 Task: Print the page on B5 (JIS) size paper.
Action: Mouse moved to (34, 93)
Screenshot: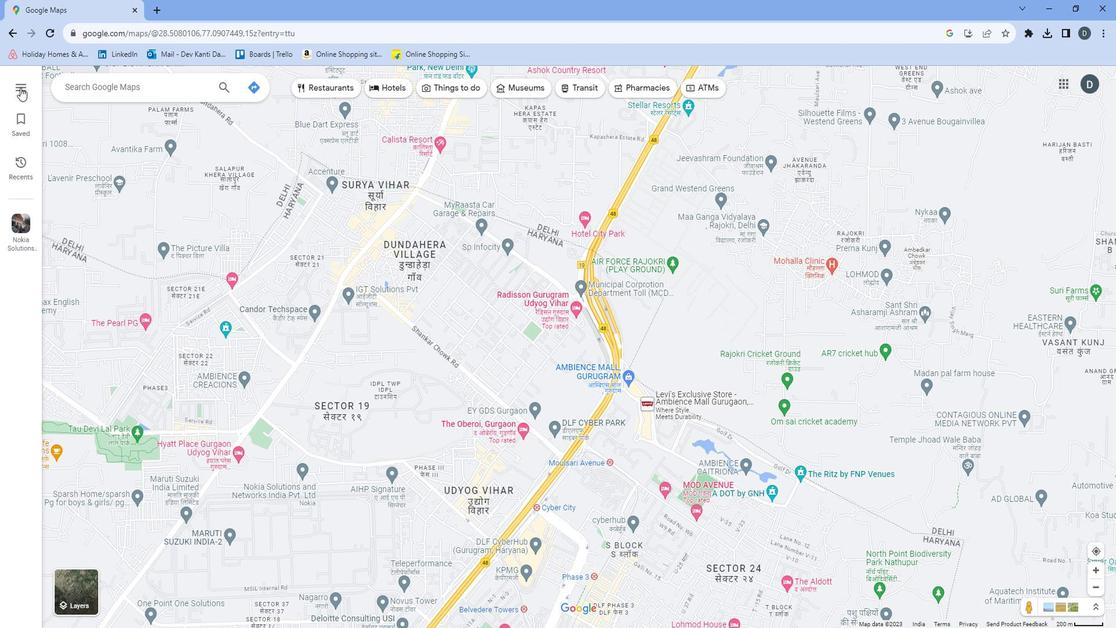 
Action: Mouse pressed left at (34, 93)
Screenshot: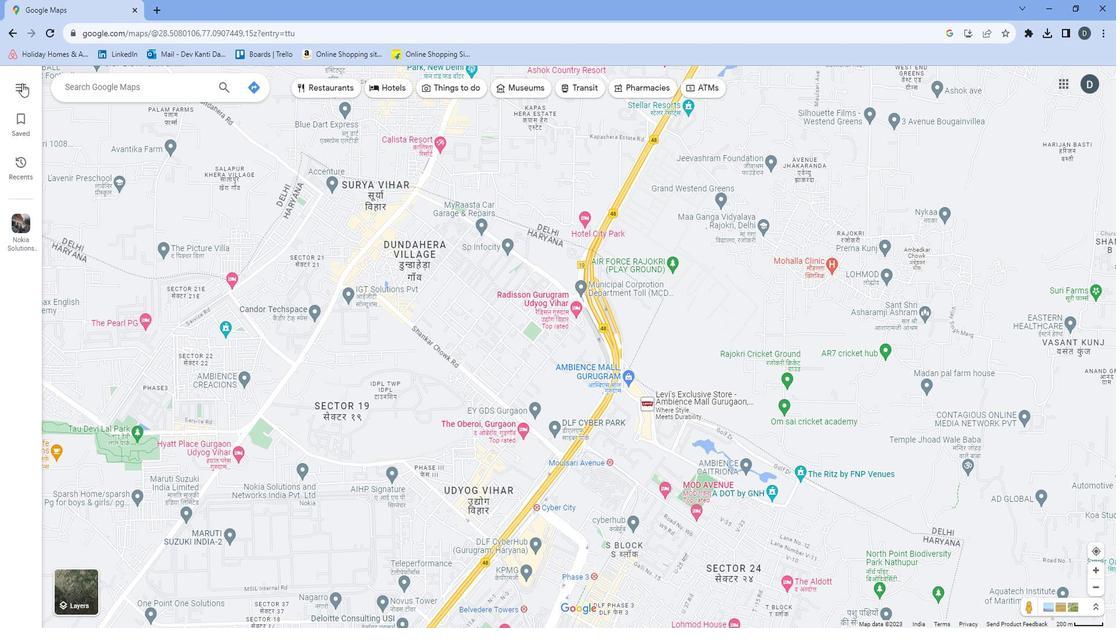 
Action: Mouse moved to (70, 310)
Screenshot: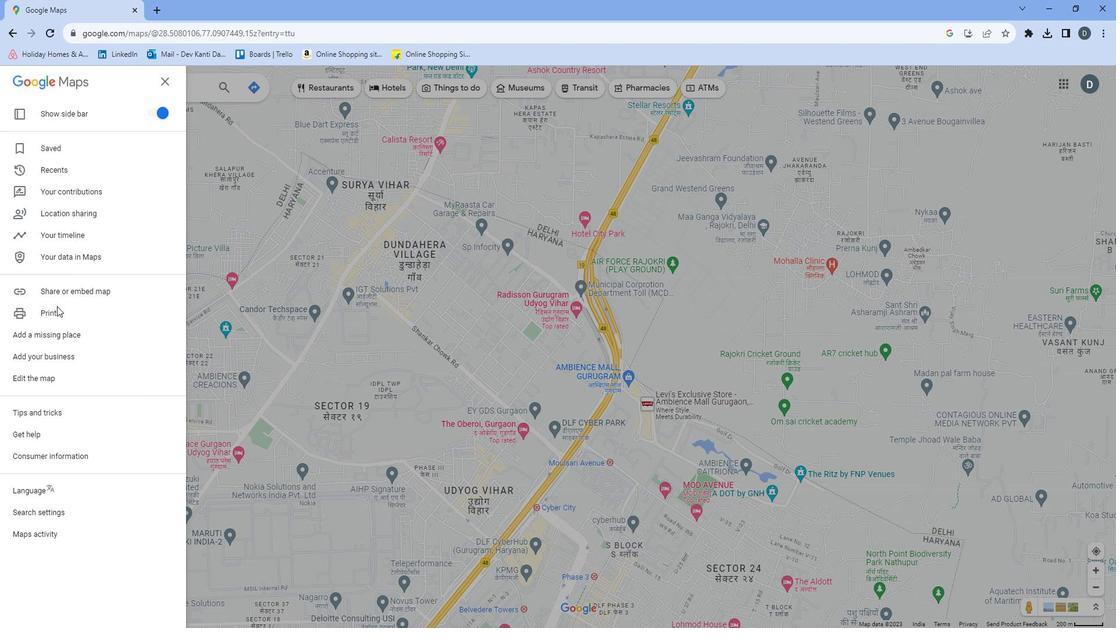 
Action: Mouse pressed left at (70, 310)
Screenshot: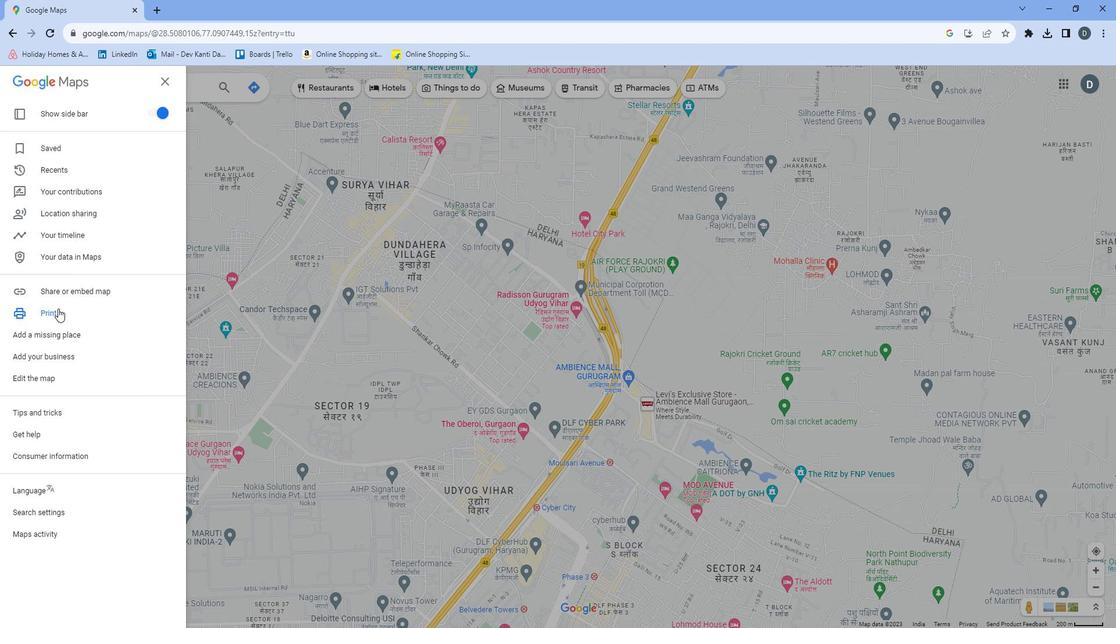 
Action: Mouse moved to (1071, 94)
Screenshot: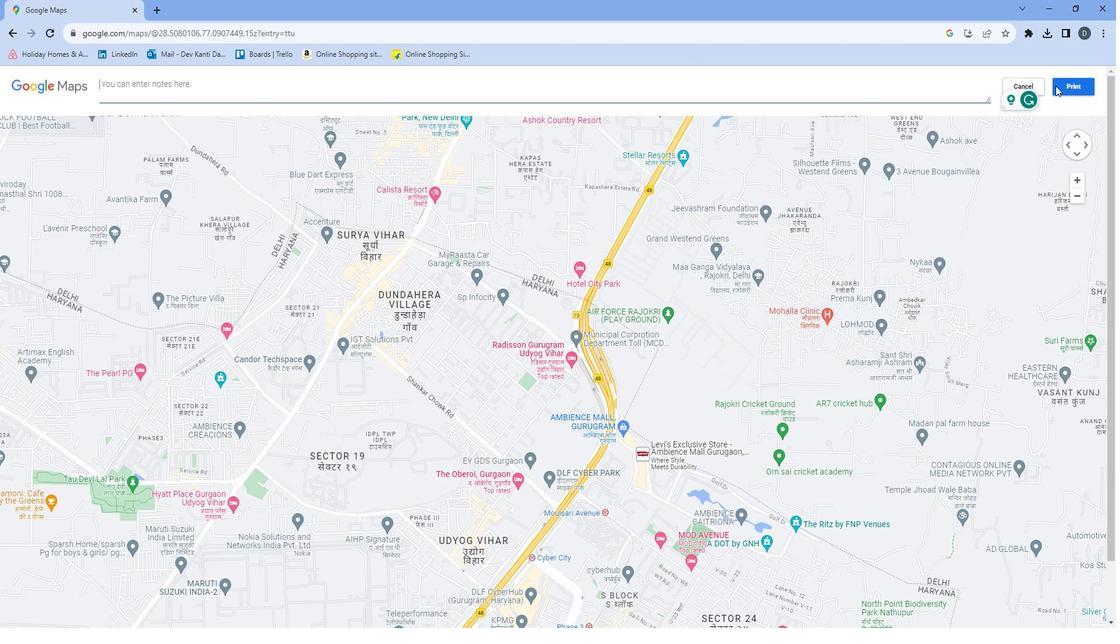 
Action: Mouse pressed left at (1071, 94)
Screenshot: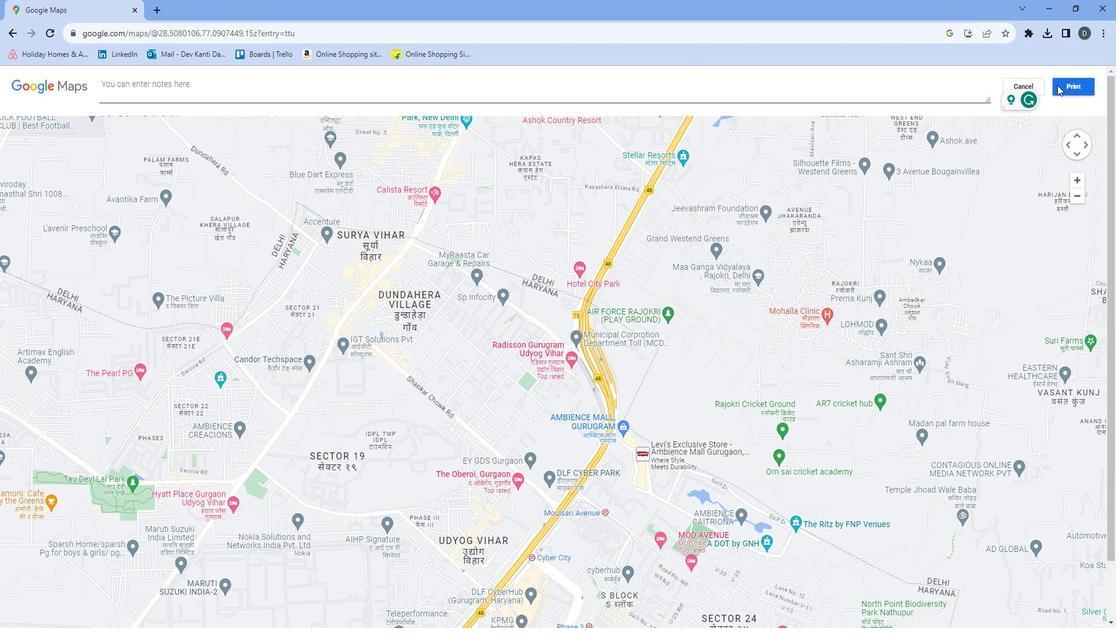 
Action: Mouse moved to (931, 244)
Screenshot: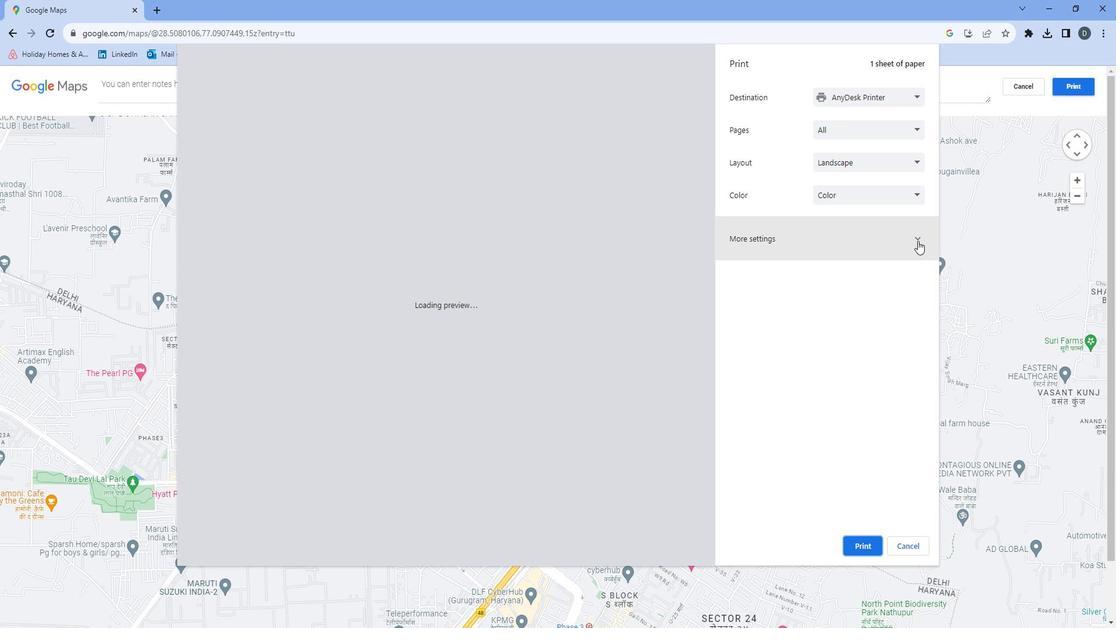 
Action: Mouse pressed left at (931, 244)
Screenshot: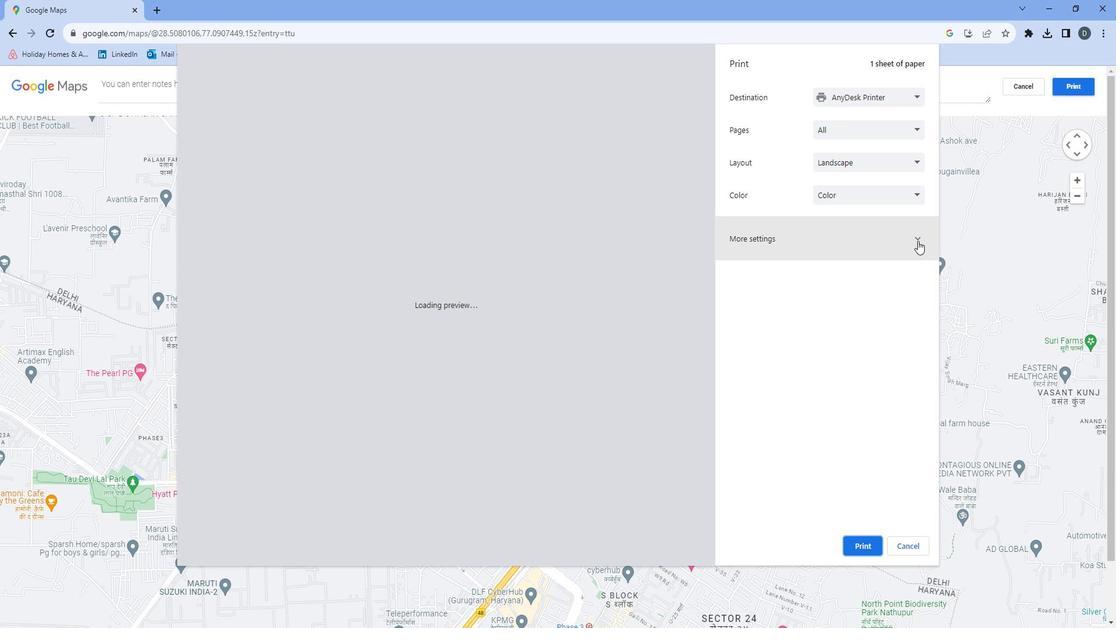 
Action: Mouse moved to (897, 289)
Screenshot: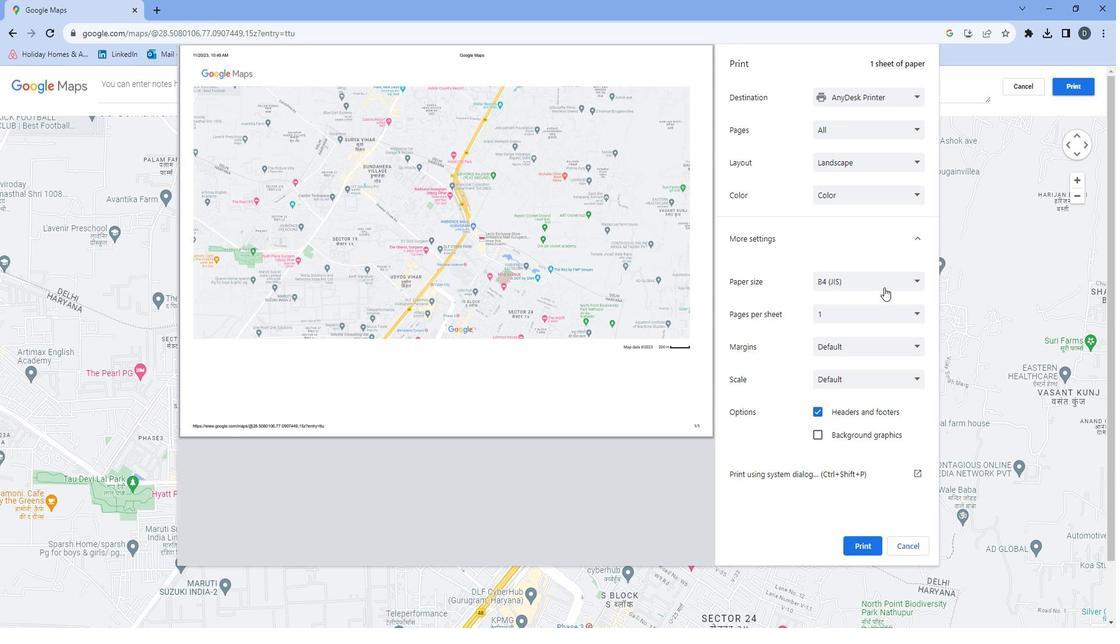 
Action: Mouse pressed left at (897, 289)
Screenshot: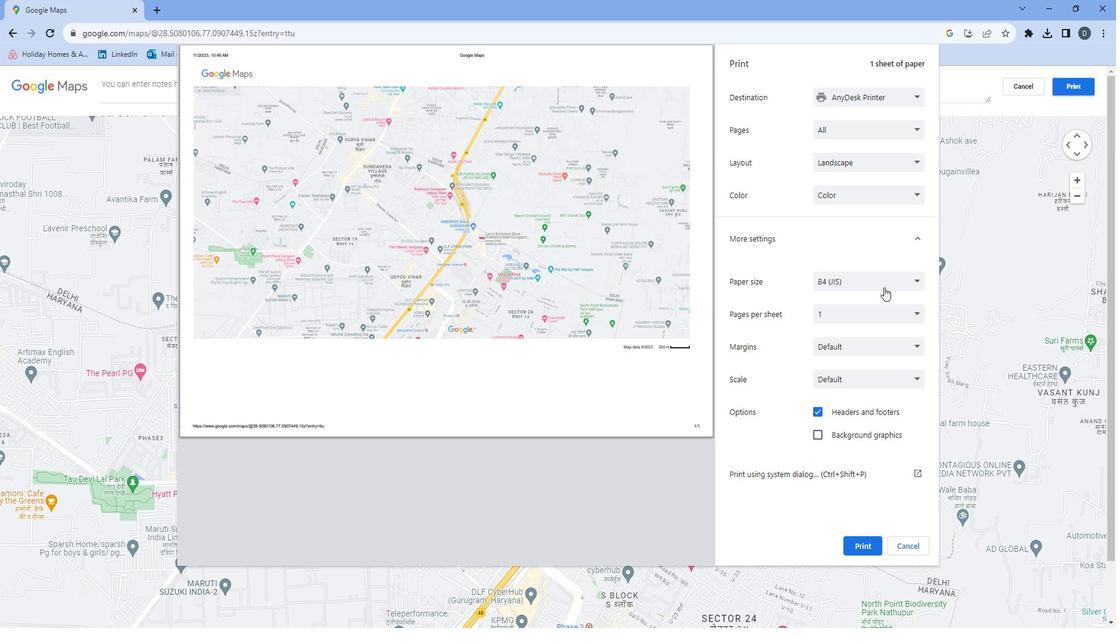 
Action: Mouse moved to (859, 369)
Screenshot: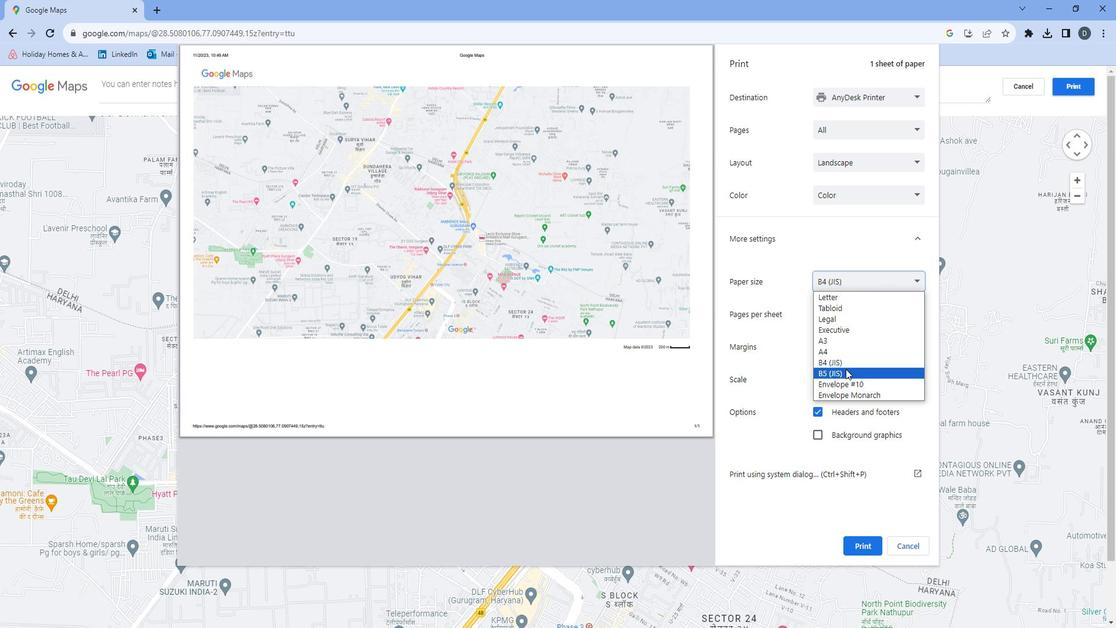 
Action: Mouse pressed left at (859, 369)
Screenshot: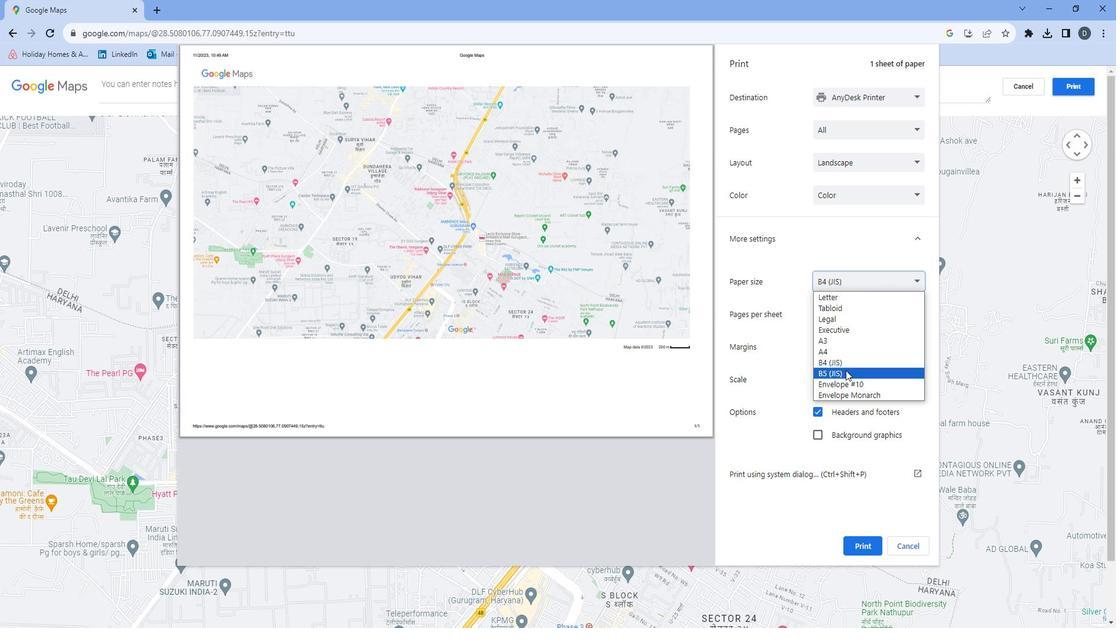 
Action: Mouse moved to (884, 539)
Screenshot: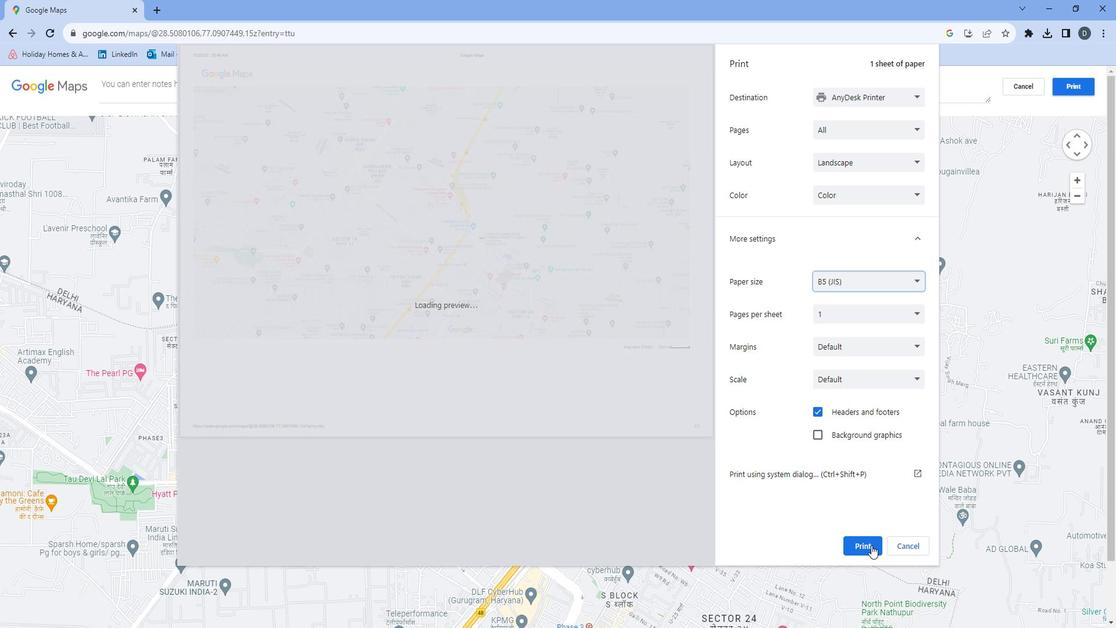
Action: Mouse pressed left at (884, 539)
Screenshot: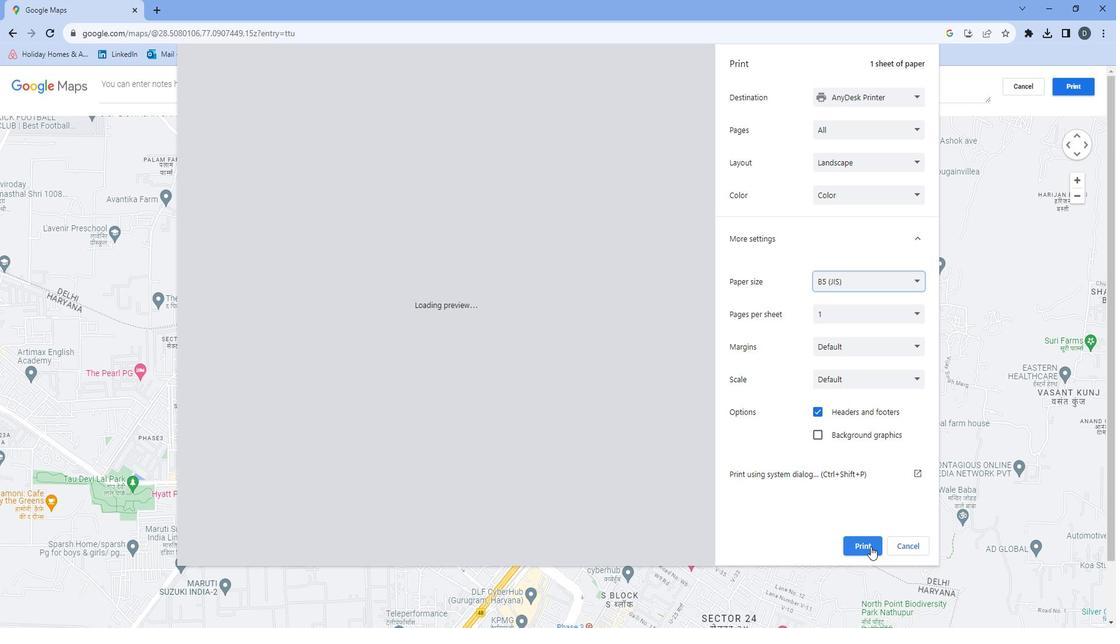 
Action: Mouse moved to (842, 254)
Screenshot: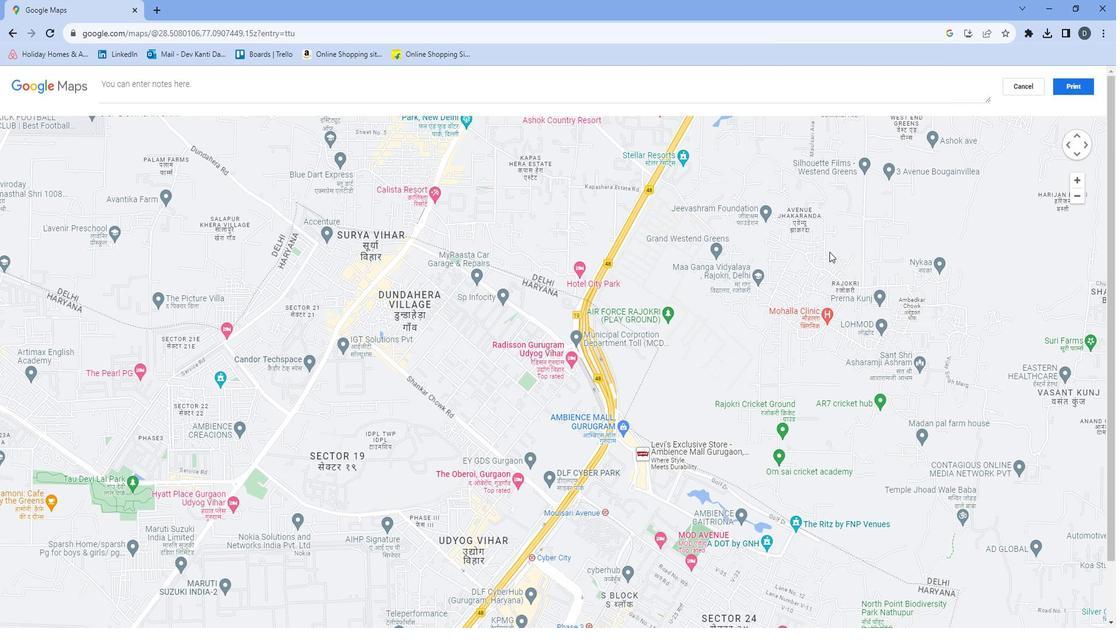 
